 Task: Add Checklist CL0011 to Card Card0011 in Board Board0003 in Development in Trello
Action: Mouse moved to (454, 17)
Screenshot: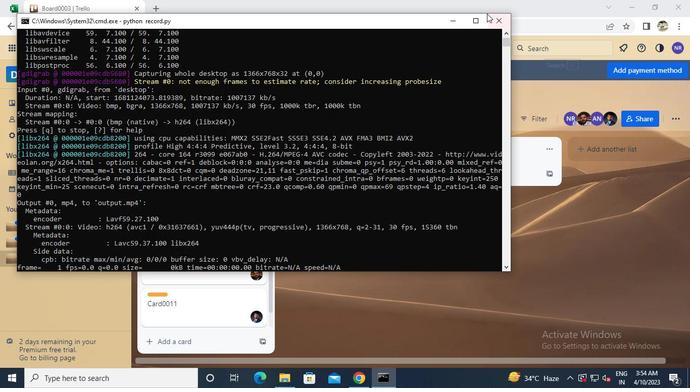 
Action: Mouse pressed left at (454, 17)
Screenshot: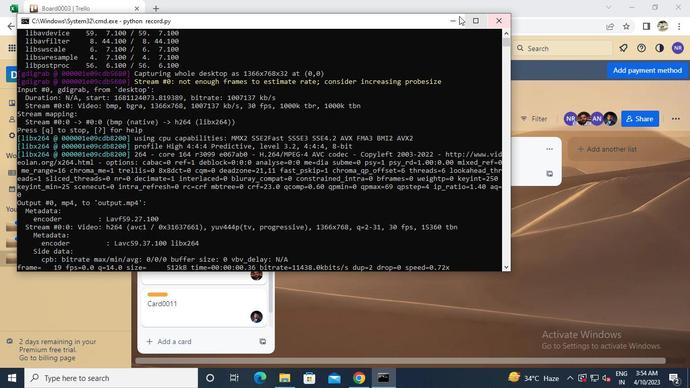 
Action: Mouse moved to (225, 316)
Screenshot: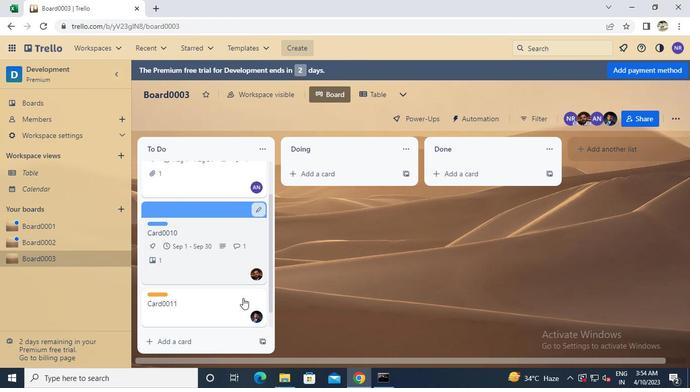 
Action: Mouse pressed left at (225, 316)
Screenshot: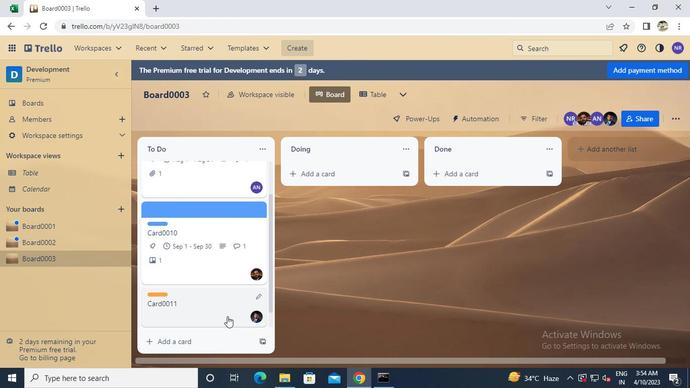 
Action: Mouse moved to (453, 207)
Screenshot: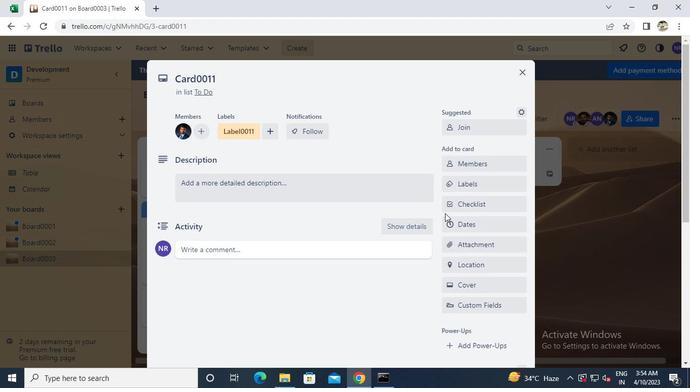 
Action: Mouse pressed left at (453, 207)
Screenshot: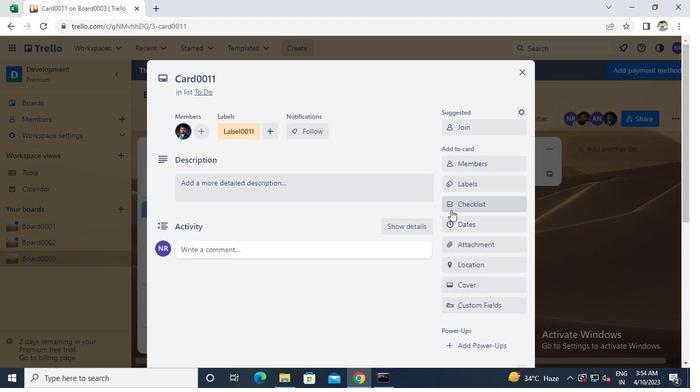 
Action: Mouse moved to (454, 208)
Screenshot: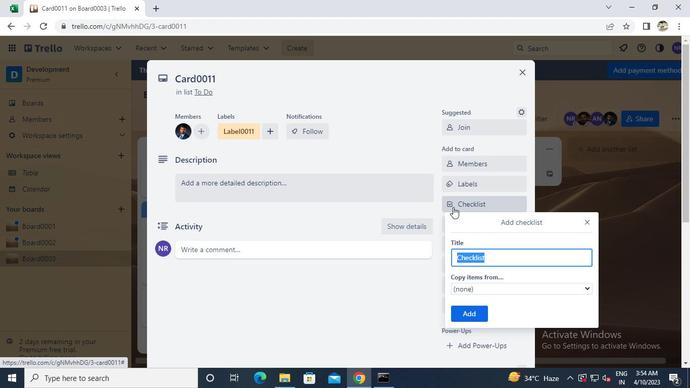 
Action: Keyboard Key.caps_lock
Screenshot: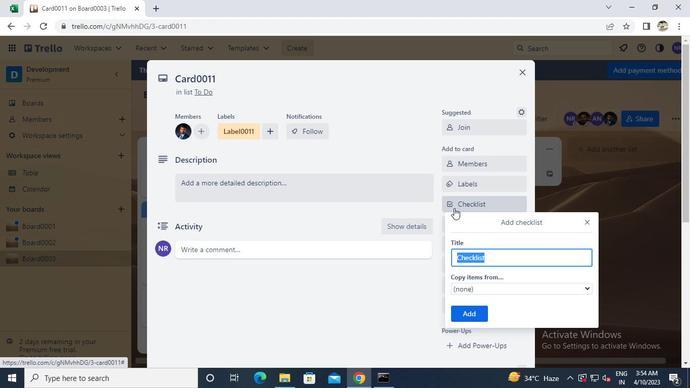 
Action: Keyboard c
Screenshot: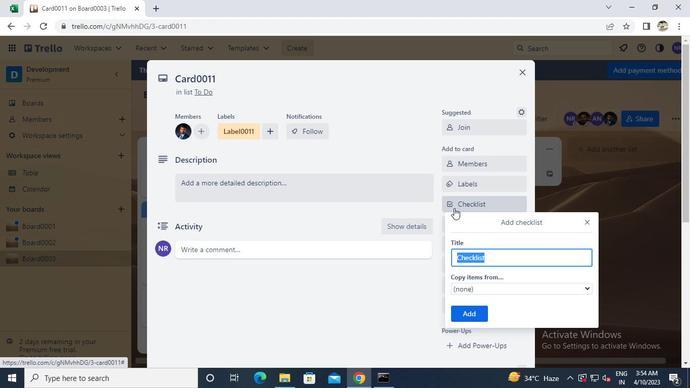 
Action: Keyboard l
Screenshot: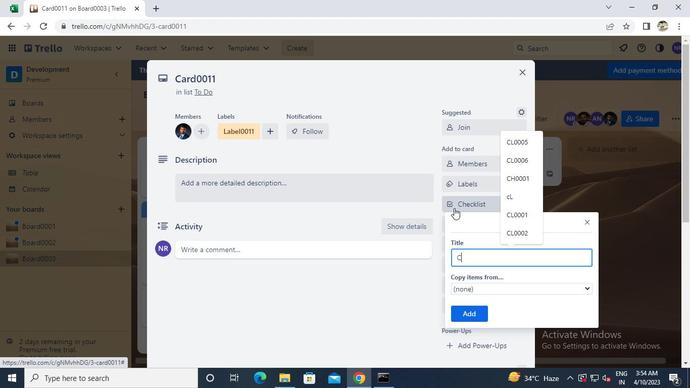 
Action: Keyboard 0
Screenshot: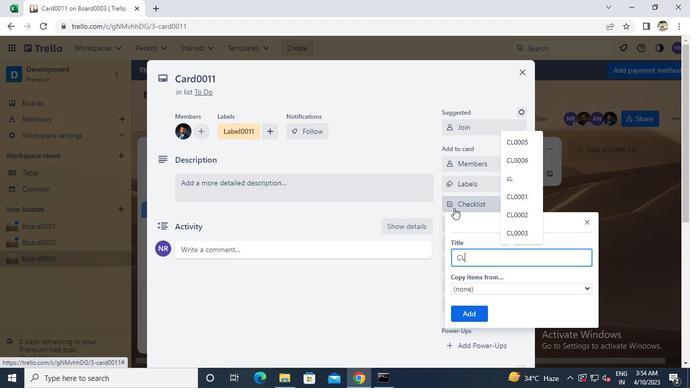 
Action: Keyboard 0
Screenshot: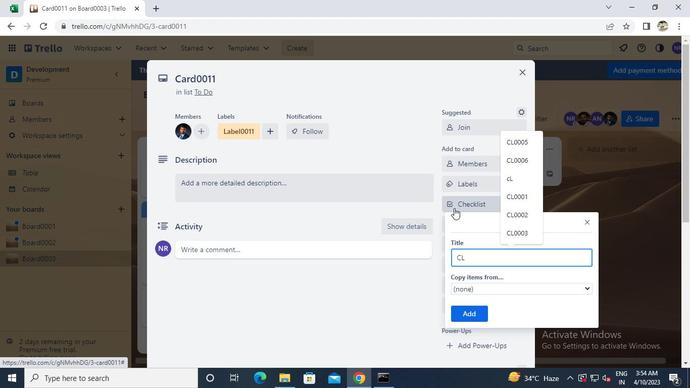 
Action: Keyboard 1
Screenshot: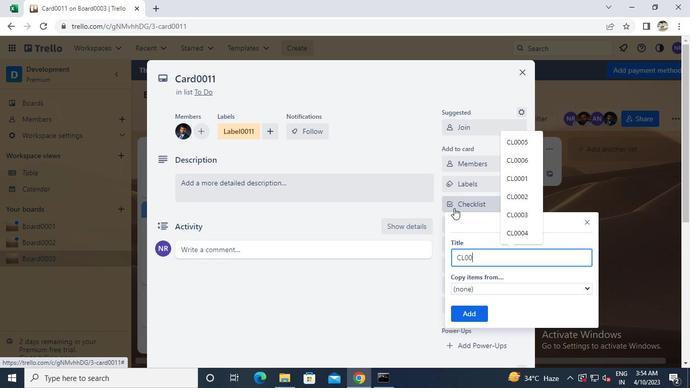 
Action: Keyboard 1
Screenshot: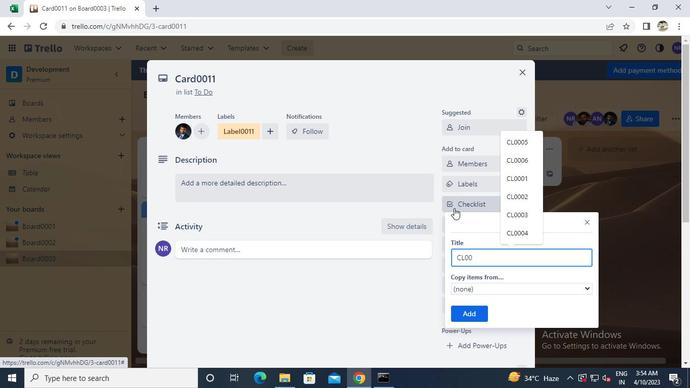 
Action: Mouse moved to (465, 319)
Screenshot: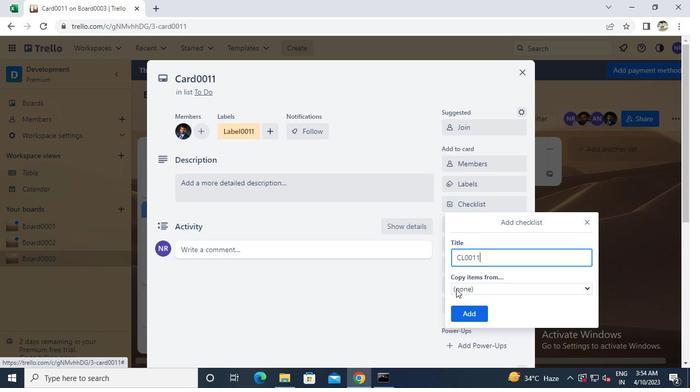 
Action: Mouse pressed left at (465, 319)
Screenshot: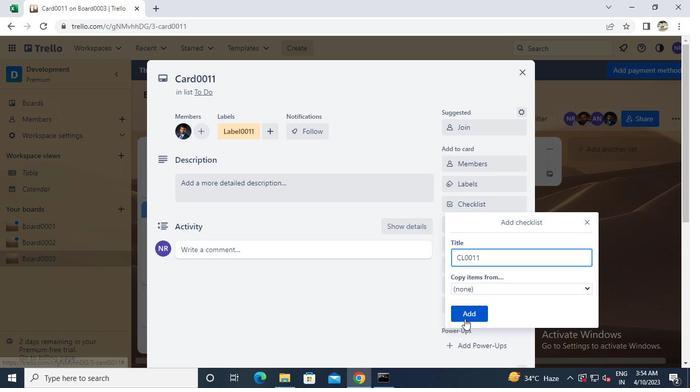 
Action: Mouse moved to (520, 72)
Screenshot: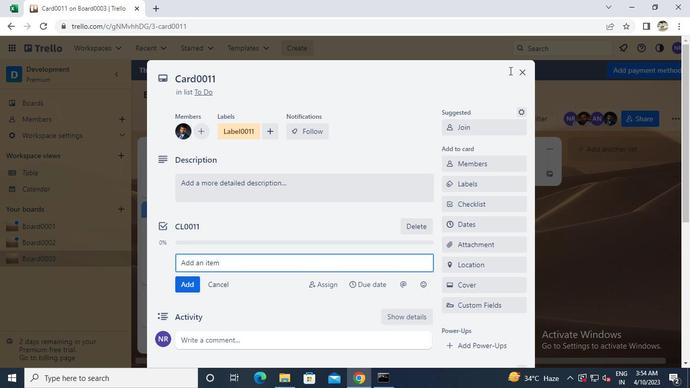 
Action: Mouse pressed left at (520, 72)
Screenshot: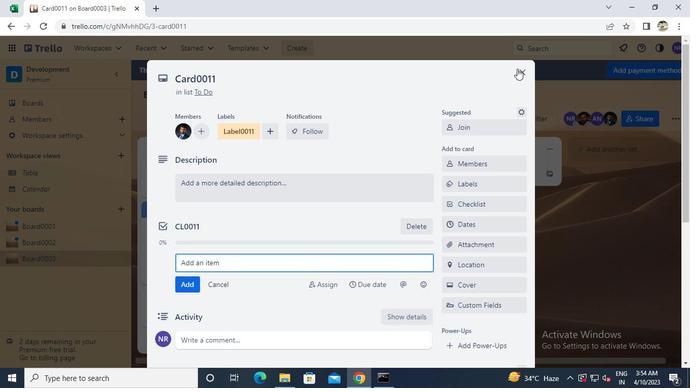 
Action: Mouse moved to (383, 379)
Screenshot: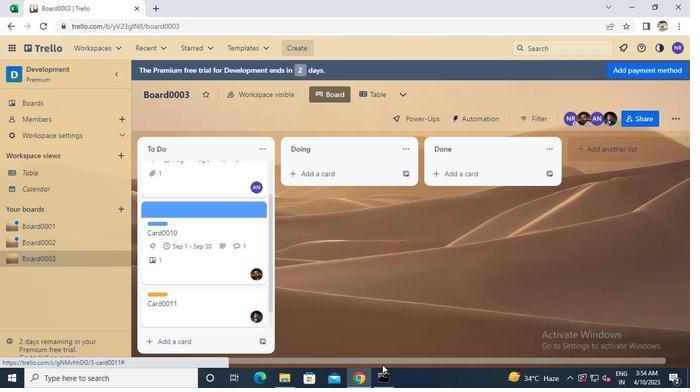 
Action: Mouse pressed left at (383, 379)
Screenshot: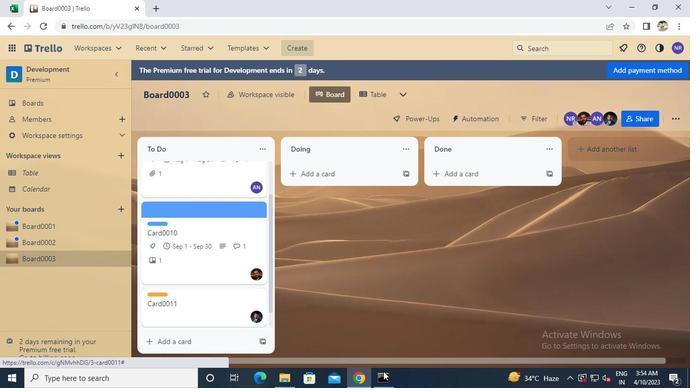 
Action: Mouse moved to (491, 22)
Screenshot: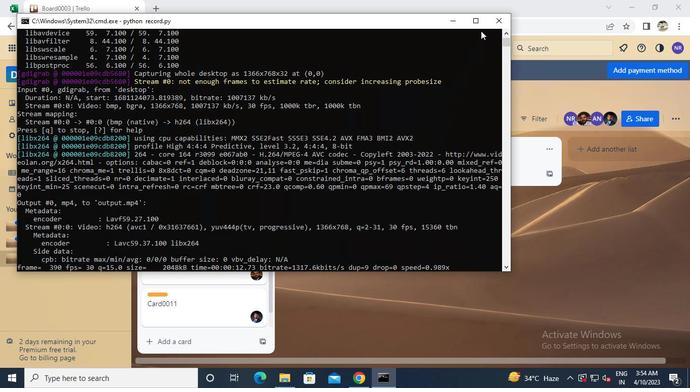 
Action: Mouse pressed left at (491, 22)
Screenshot: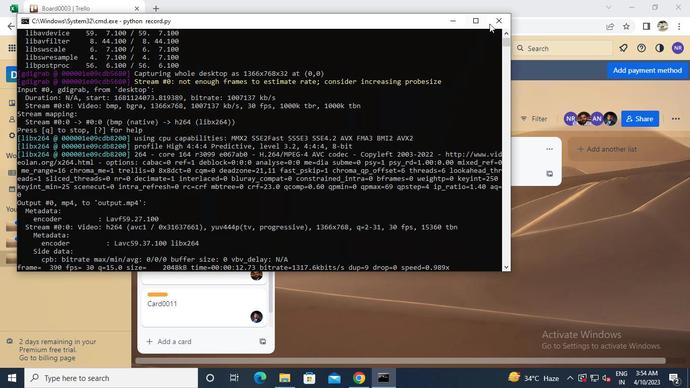 
